 Task: Create a due date automation trigger when advanced on, on the monday of the week a card is due add dates not starting this month at 11:00 AM.
Action: Mouse moved to (1005, 80)
Screenshot: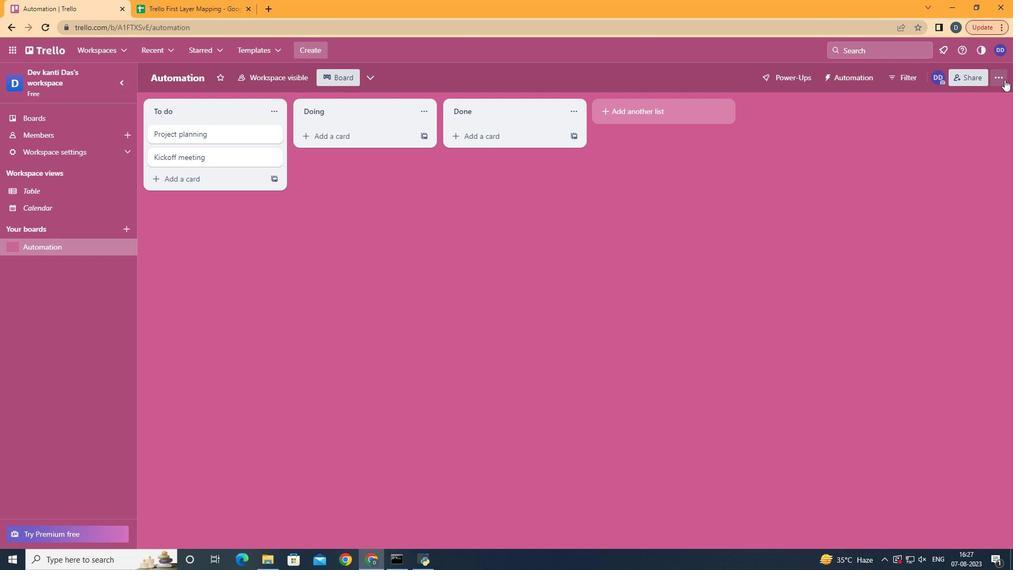 
Action: Mouse pressed left at (1005, 80)
Screenshot: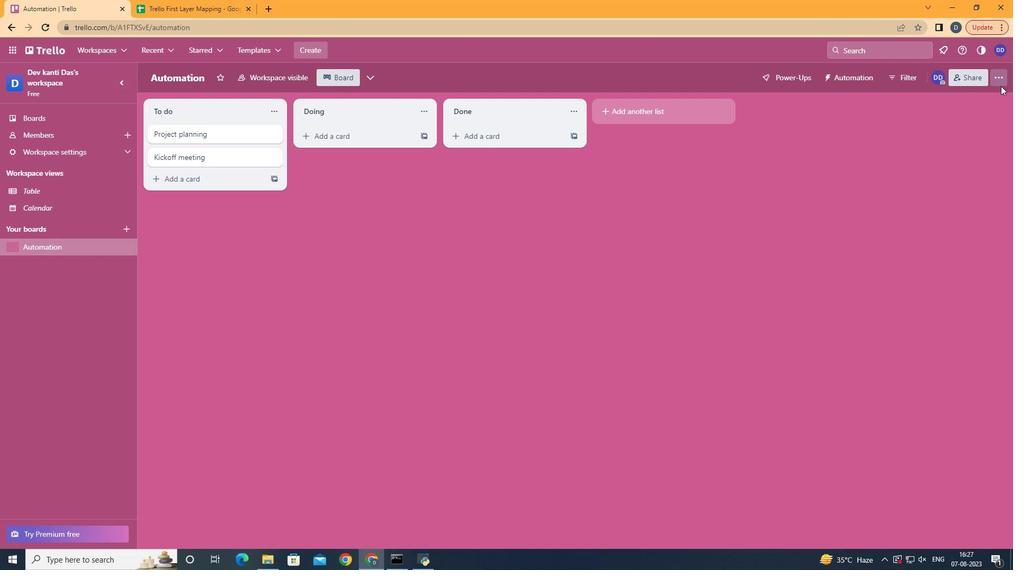 
Action: Mouse moved to (925, 235)
Screenshot: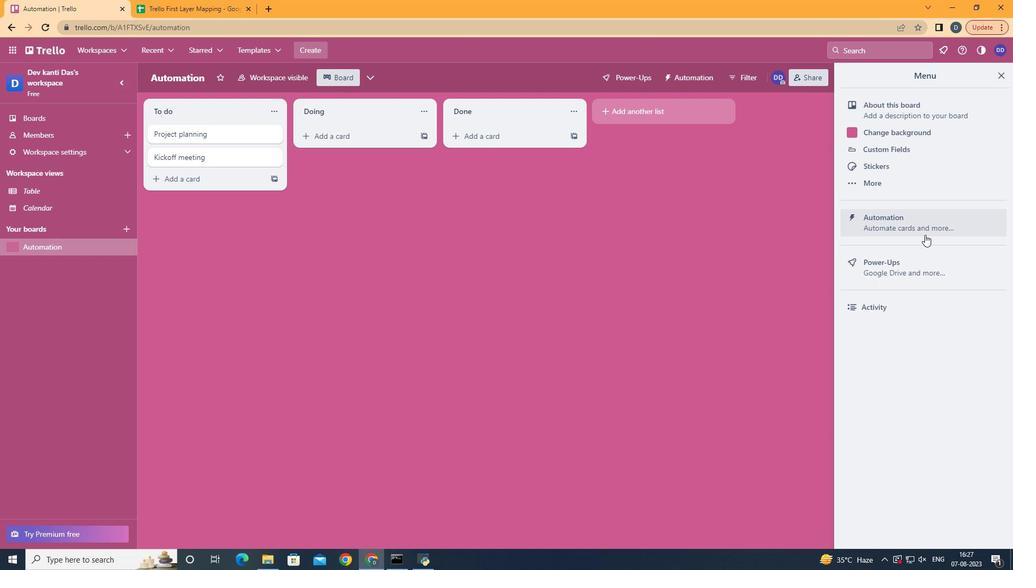 
Action: Mouse pressed left at (925, 235)
Screenshot: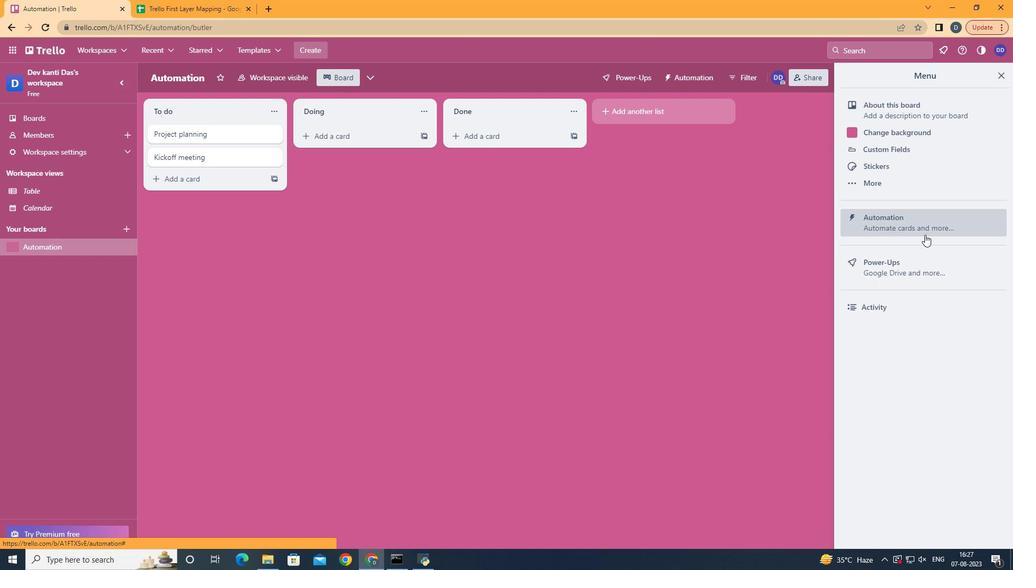 
Action: Mouse moved to (213, 220)
Screenshot: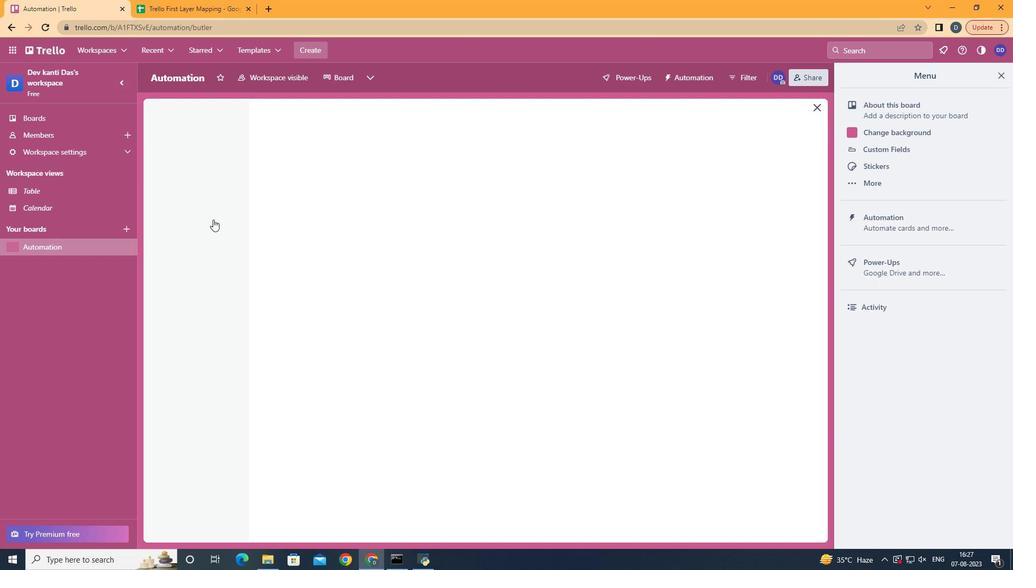 
Action: Mouse pressed left at (213, 220)
Screenshot: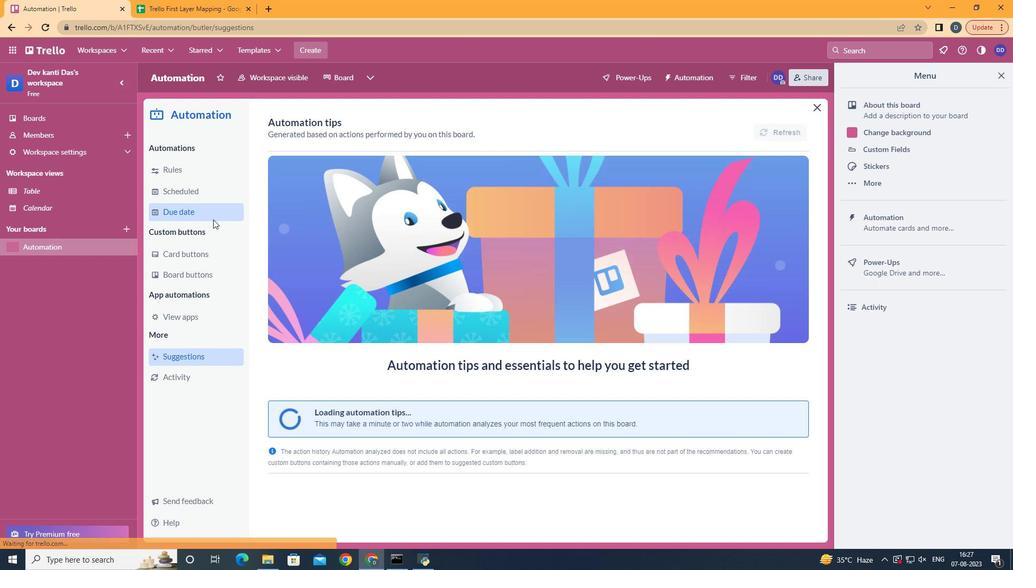 
Action: Mouse moved to (748, 125)
Screenshot: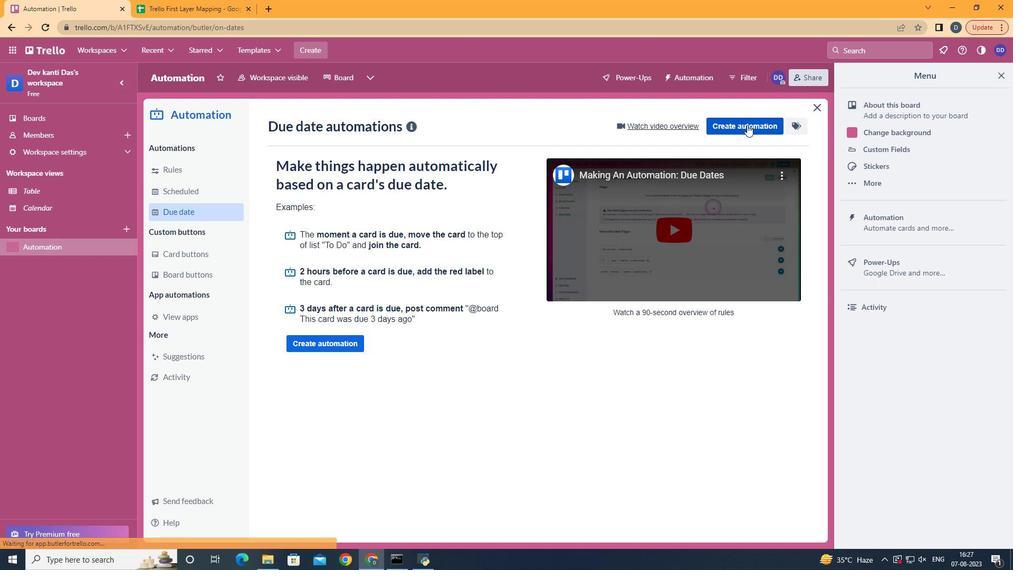 
Action: Mouse pressed left at (748, 125)
Screenshot: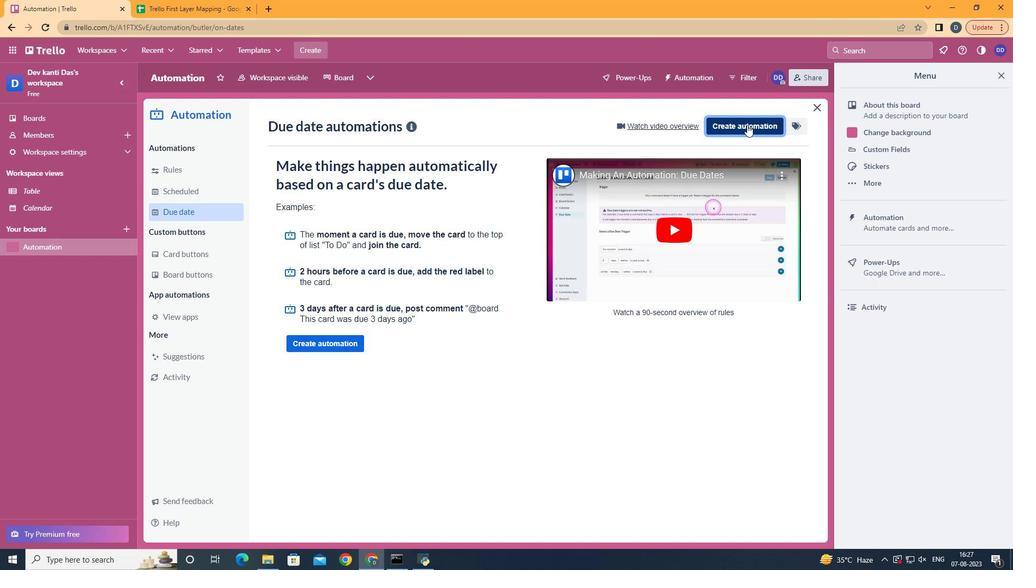 
Action: Mouse moved to (560, 223)
Screenshot: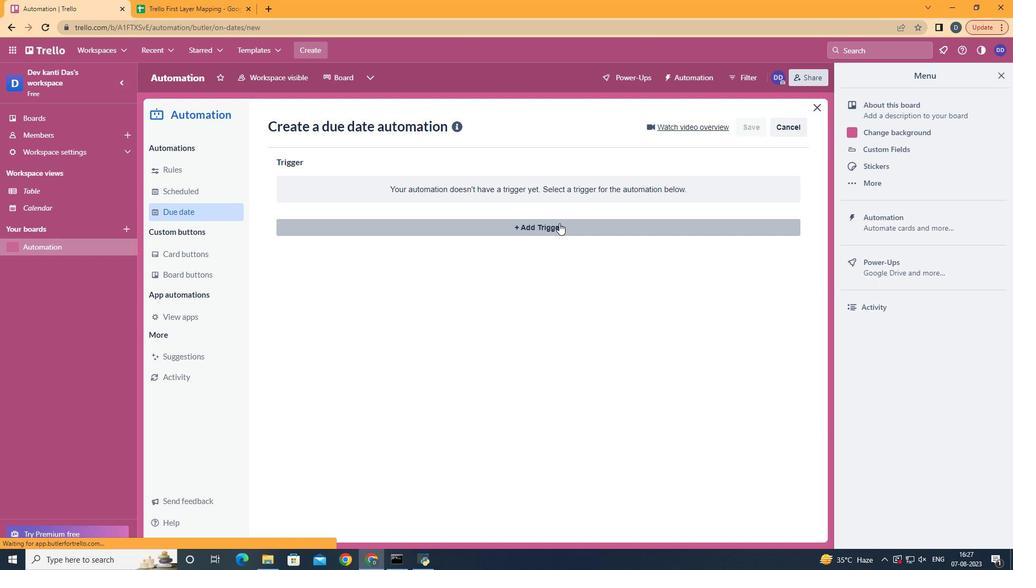 
Action: Mouse pressed left at (560, 223)
Screenshot: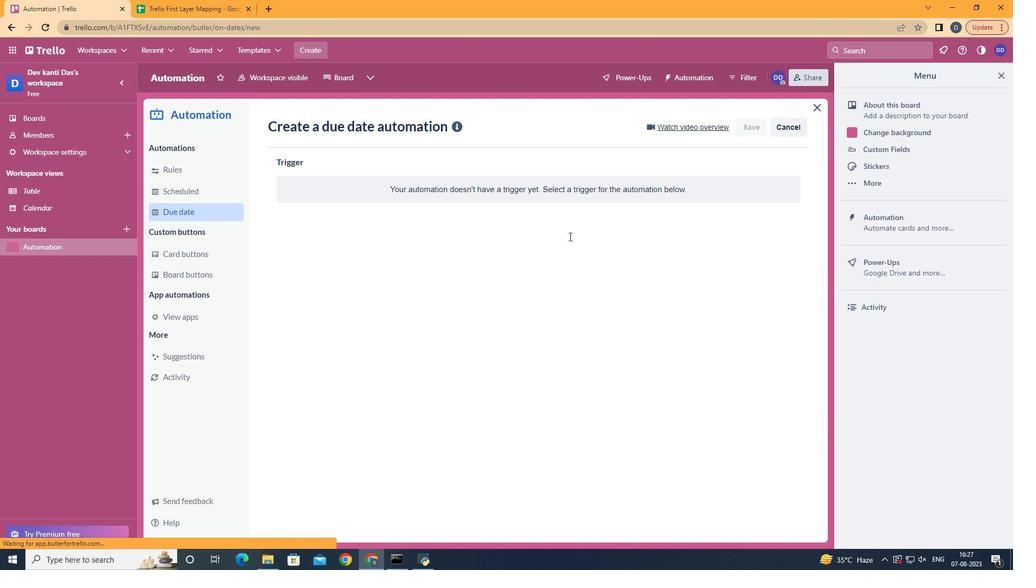 
Action: Mouse moved to (347, 277)
Screenshot: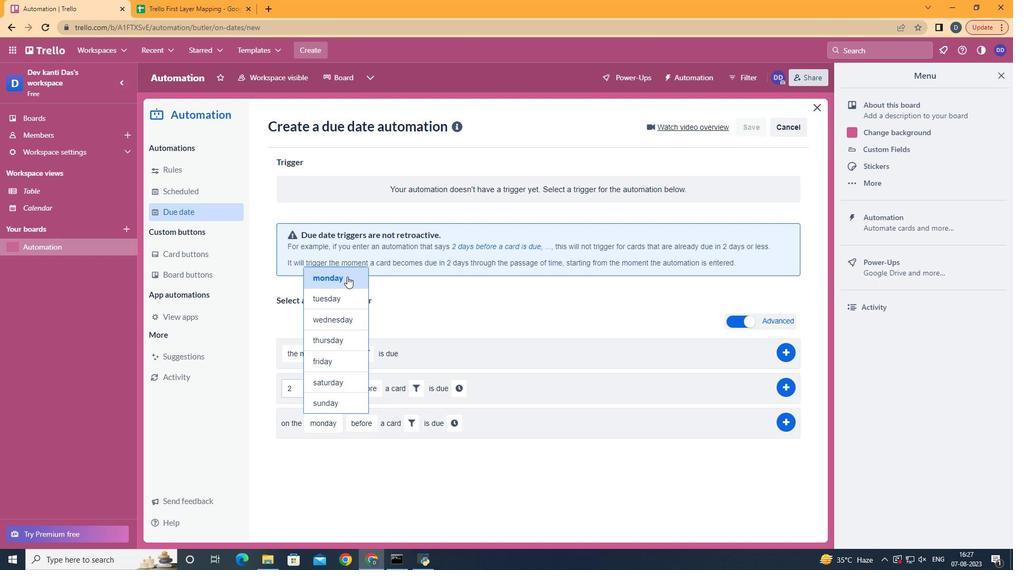 
Action: Mouse pressed left at (347, 277)
Screenshot: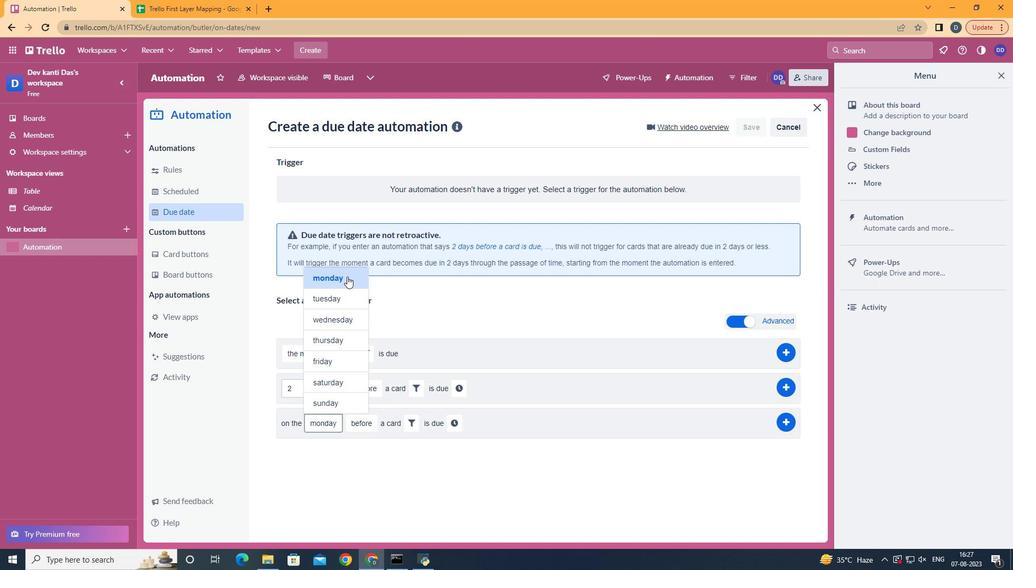 
Action: Mouse moved to (375, 481)
Screenshot: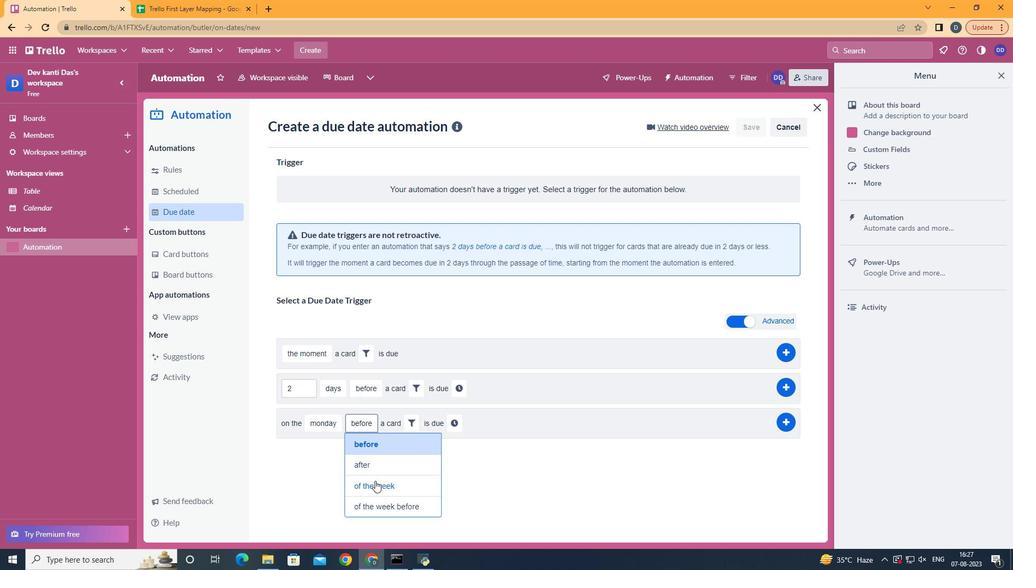 
Action: Mouse pressed left at (375, 481)
Screenshot: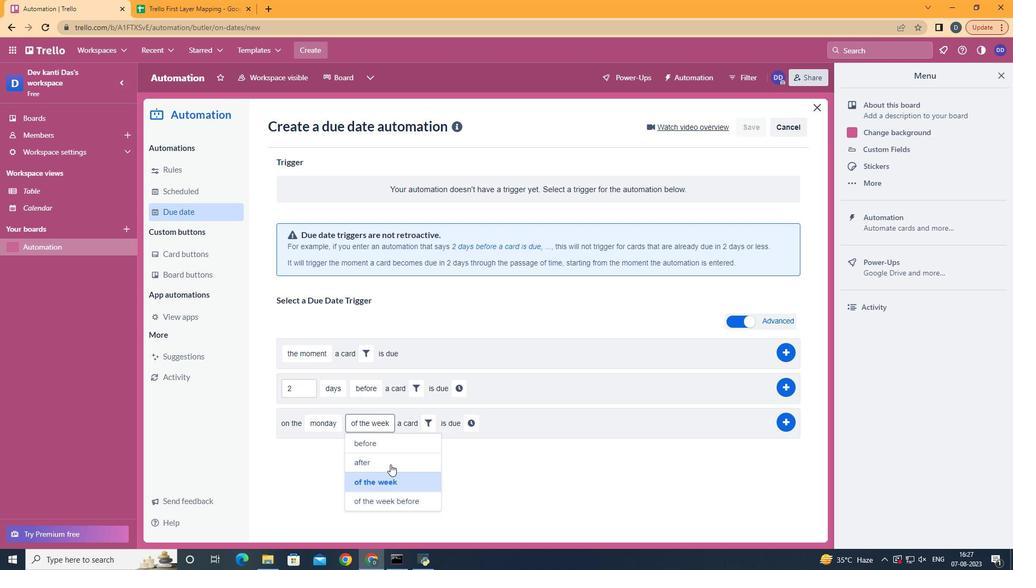
Action: Mouse moved to (424, 421)
Screenshot: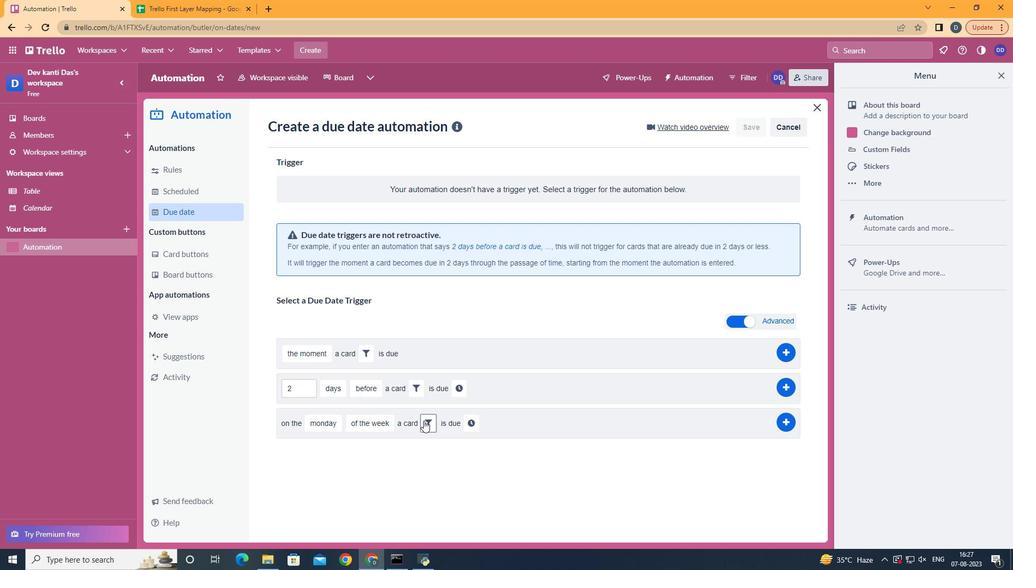 
Action: Mouse pressed left at (424, 421)
Screenshot: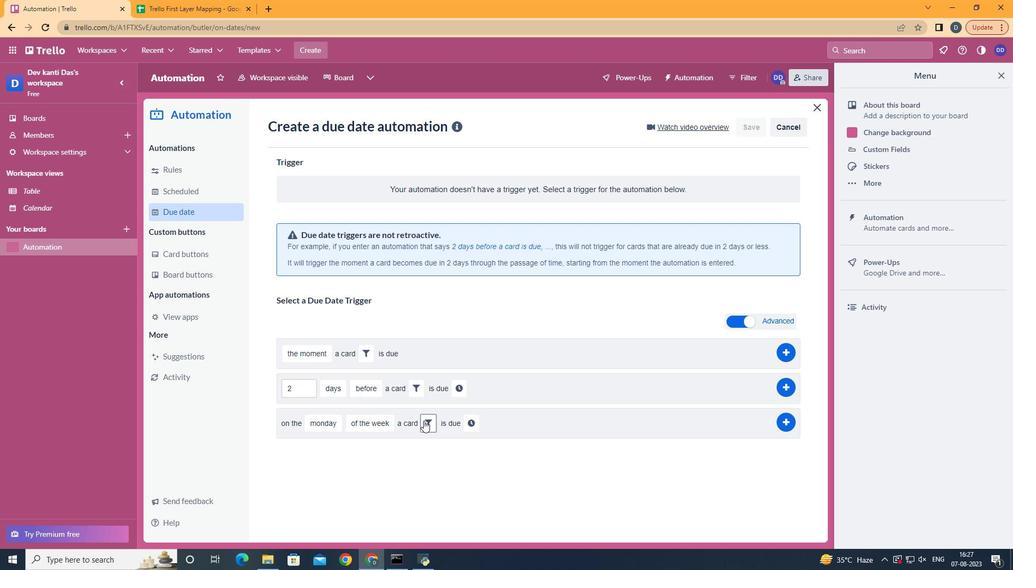 
Action: Mouse moved to (482, 453)
Screenshot: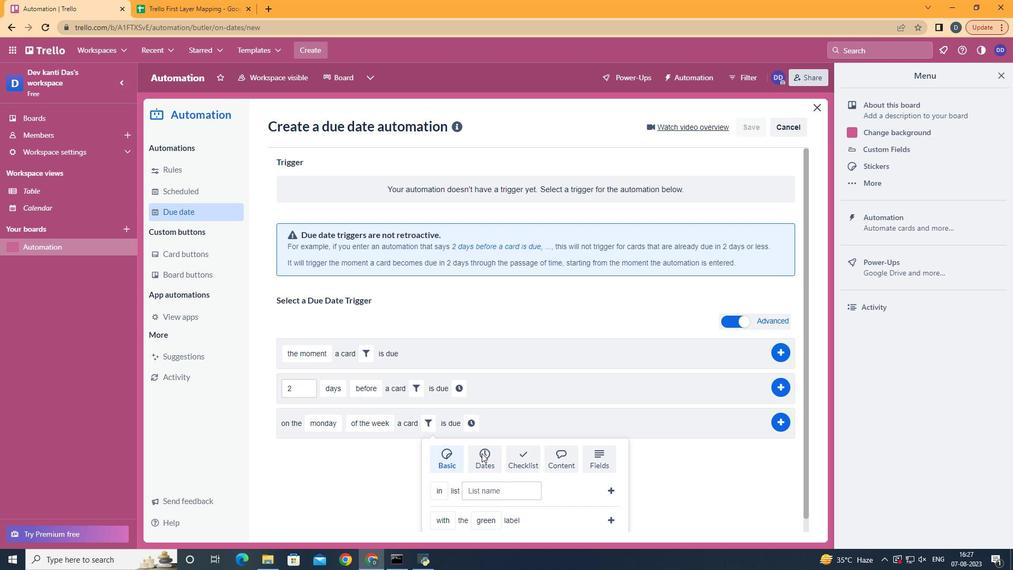 
Action: Mouse pressed left at (482, 453)
Screenshot: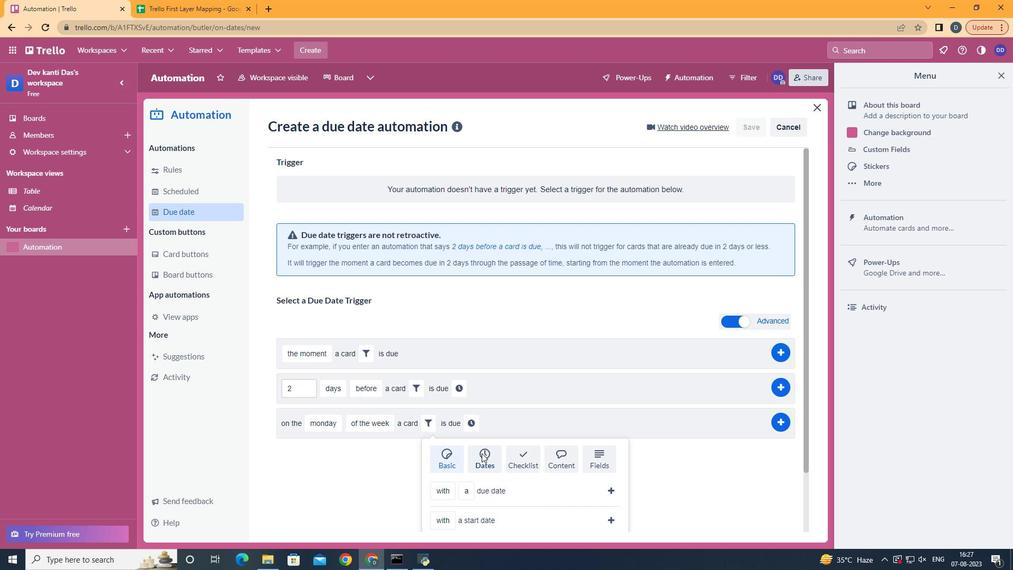 
Action: Mouse moved to (483, 451)
Screenshot: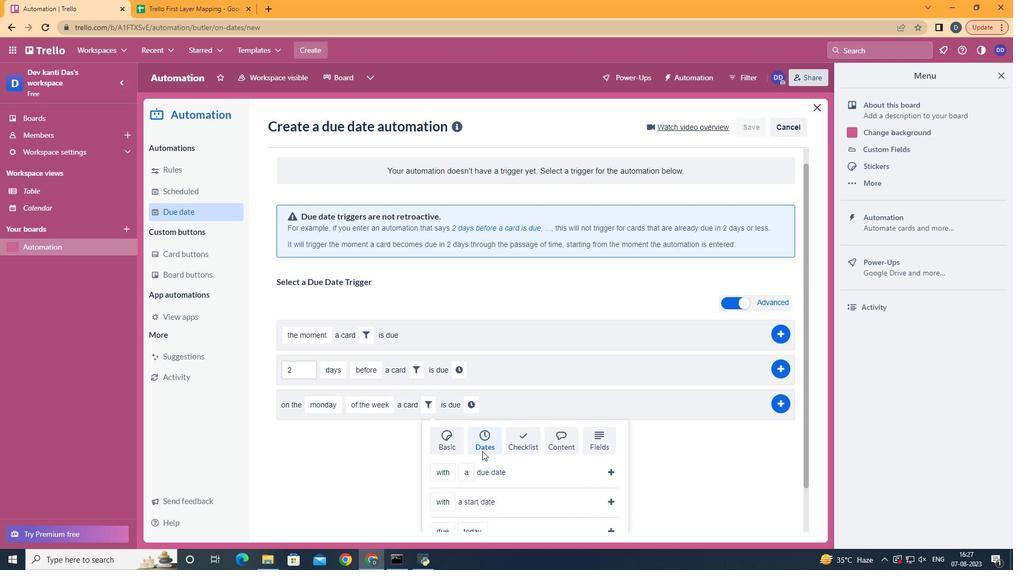 
Action: Mouse scrolled (483, 451) with delta (0, 0)
Screenshot: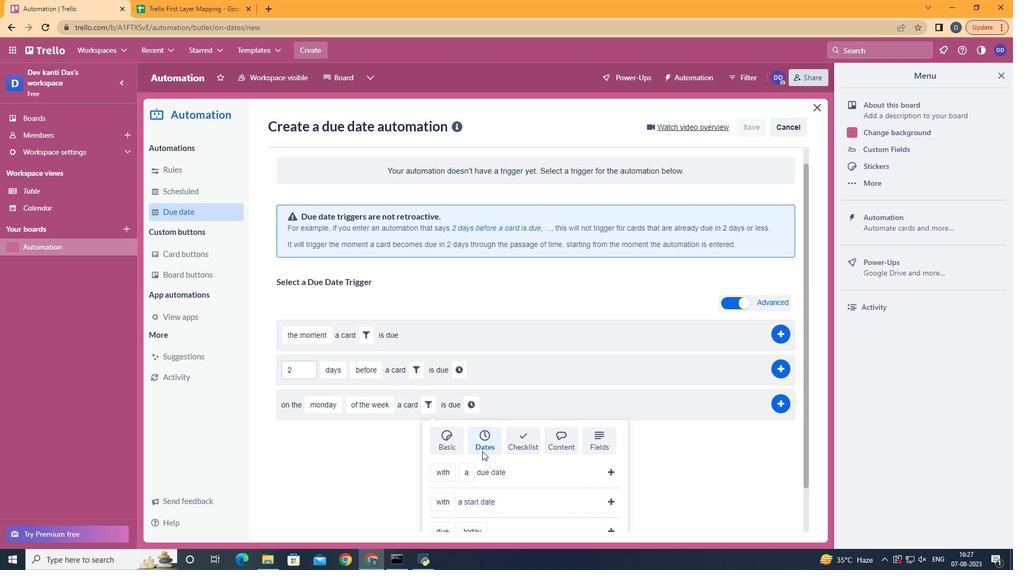 
Action: Mouse scrolled (483, 451) with delta (0, 0)
Screenshot: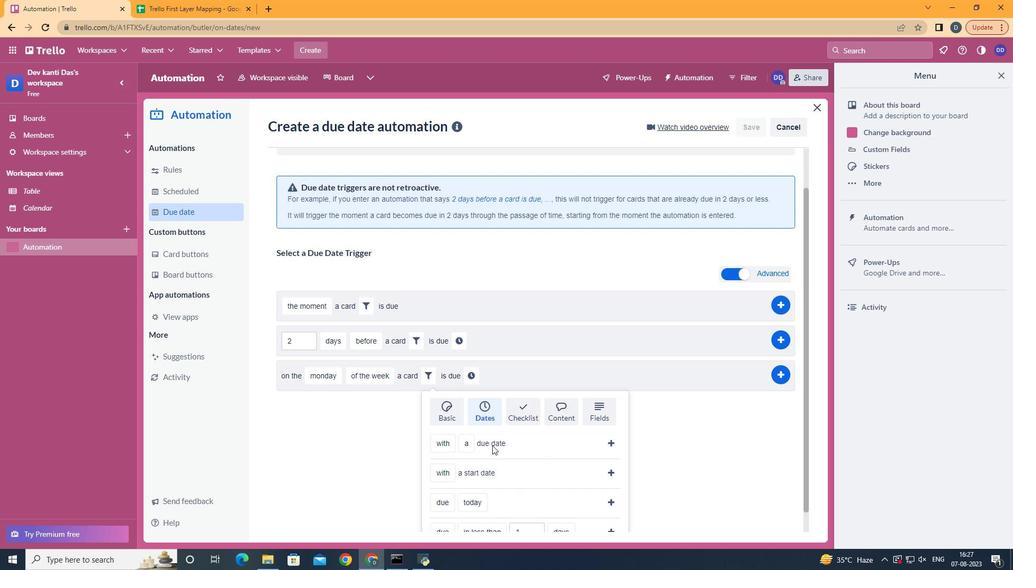 
Action: Mouse scrolled (483, 451) with delta (0, 0)
Screenshot: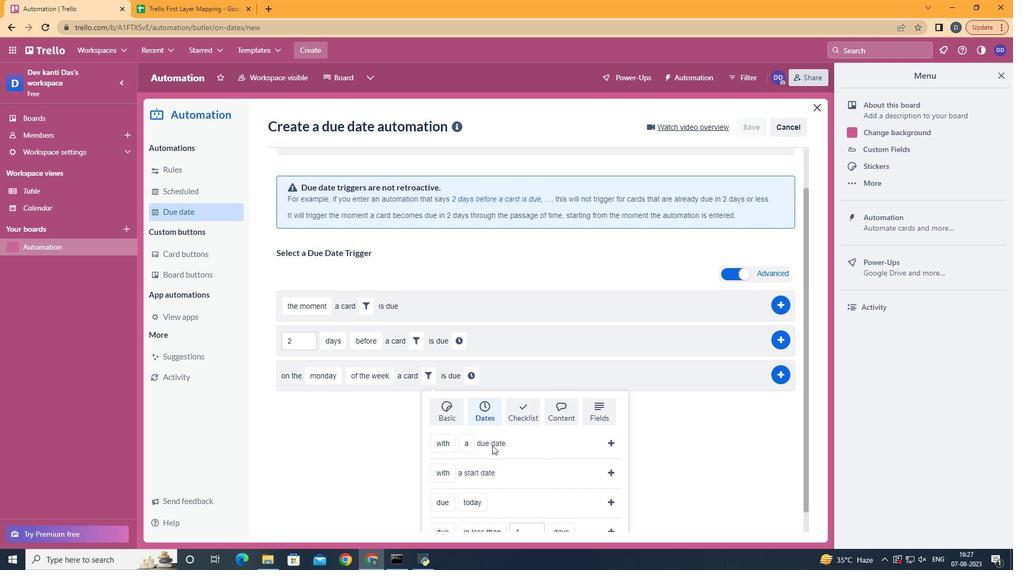 
Action: Mouse scrolled (483, 451) with delta (0, 0)
Screenshot: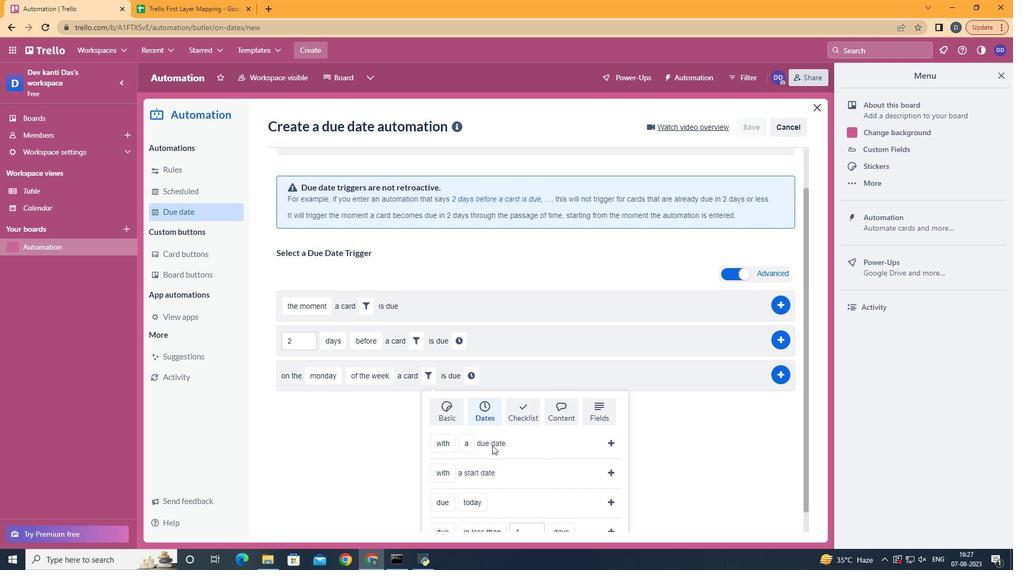 
Action: Mouse scrolled (483, 451) with delta (0, 0)
Screenshot: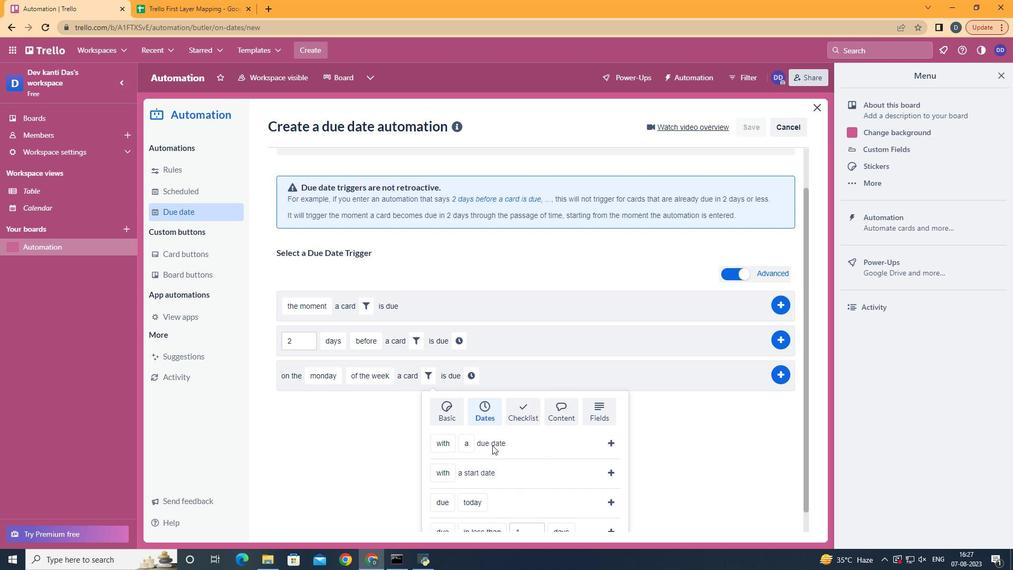 
Action: Mouse moved to (459, 462)
Screenshot: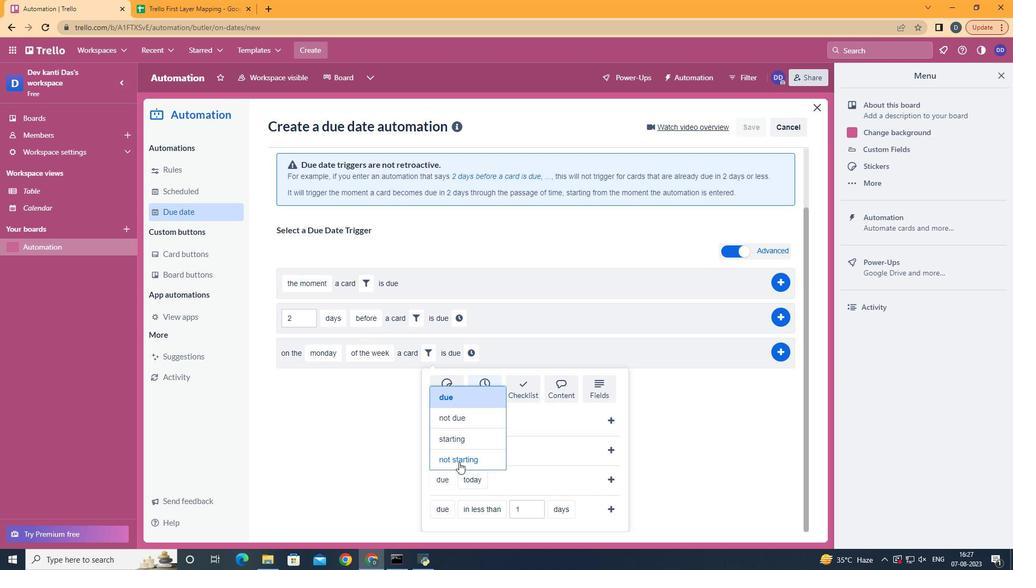 
Action: Mouse pressed left at (459, 462)
Screenshot: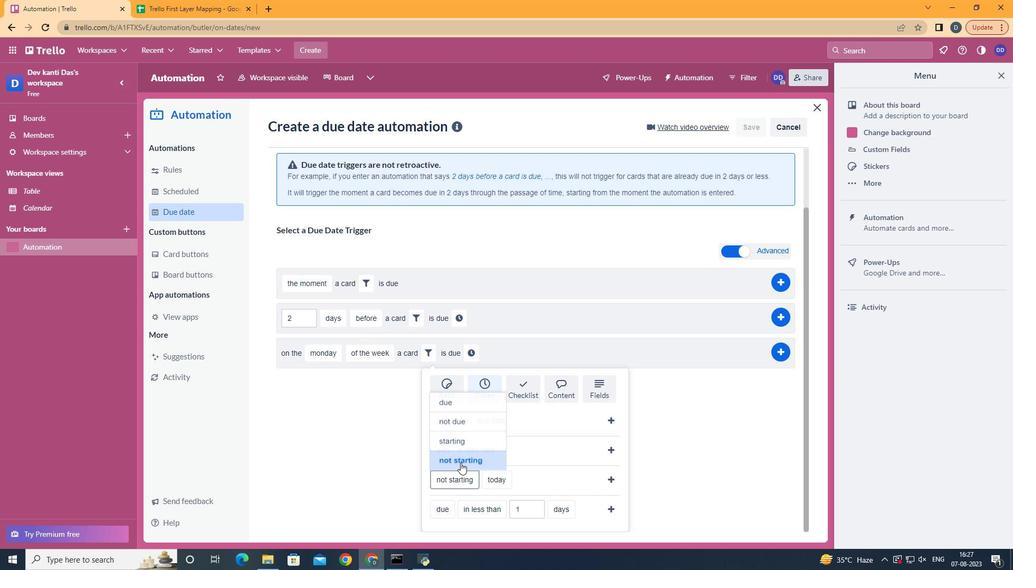 
Action: Mouse moved to (515, 443)
Screenshot: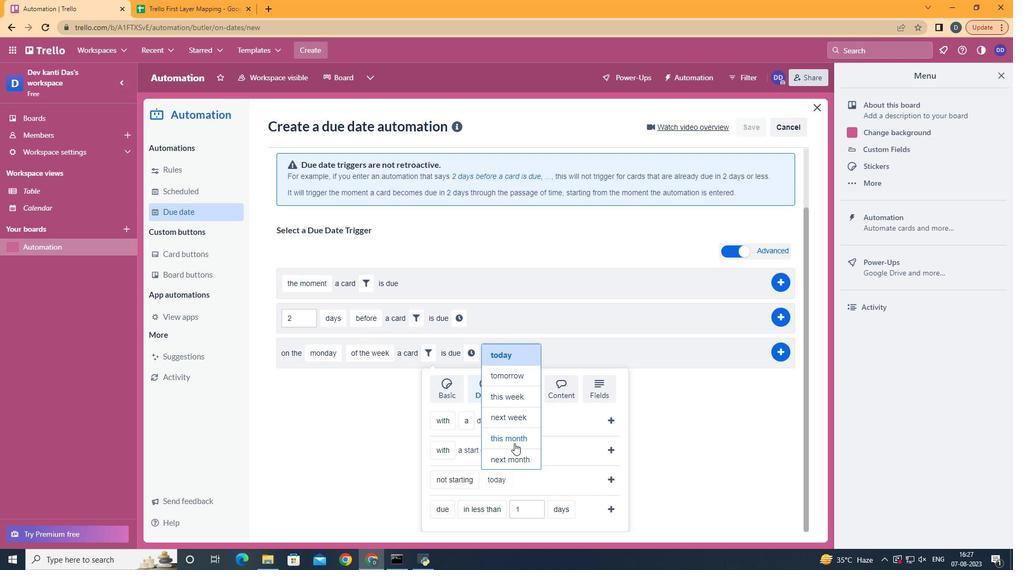 
Action: Mouse pressed left at (515, 443)
Screenshot: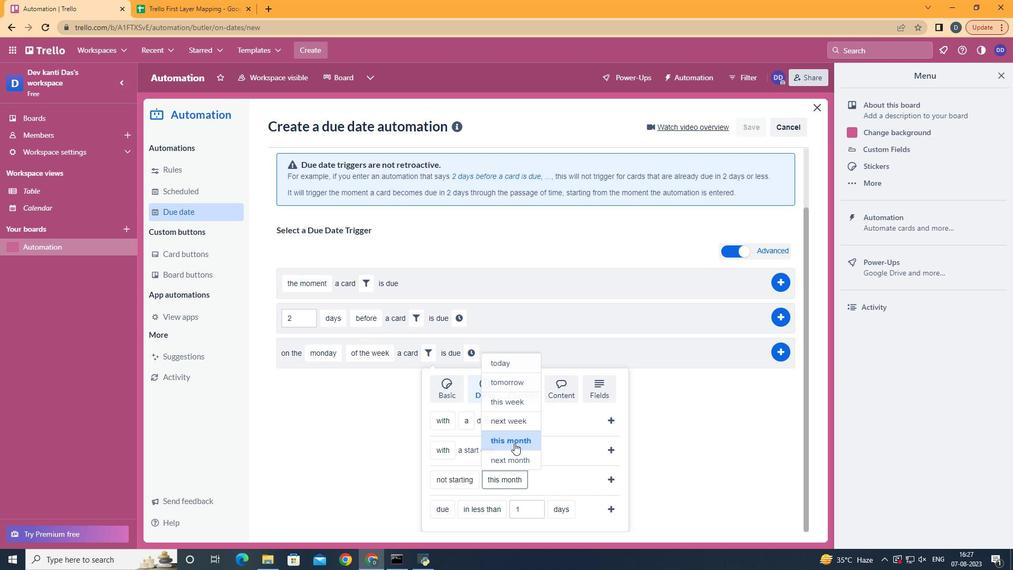 
Action: Mouse moved to (613, 479)
Screenshot: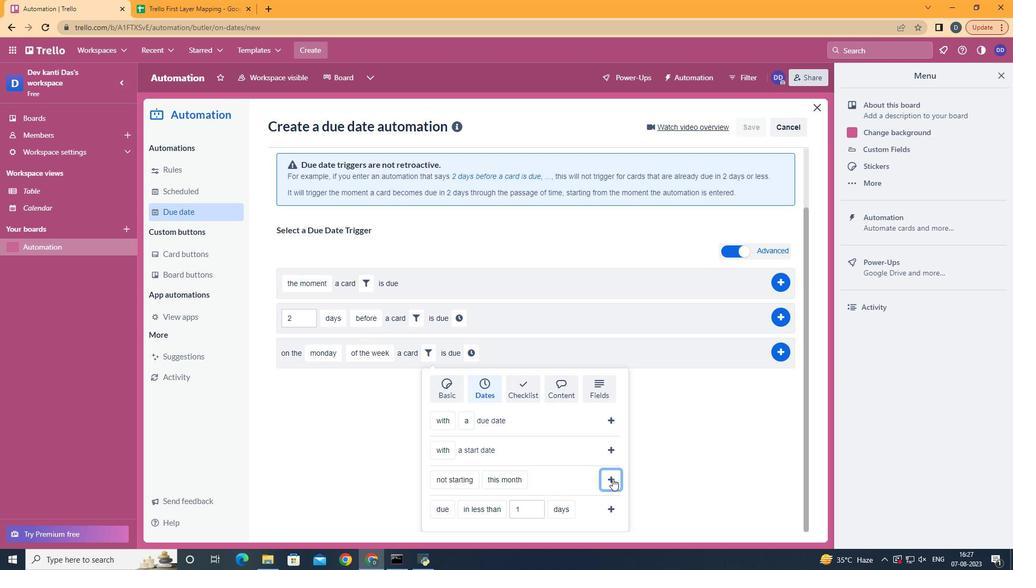 
Action: Mouse pressed left at (613, 479)
Screenshot: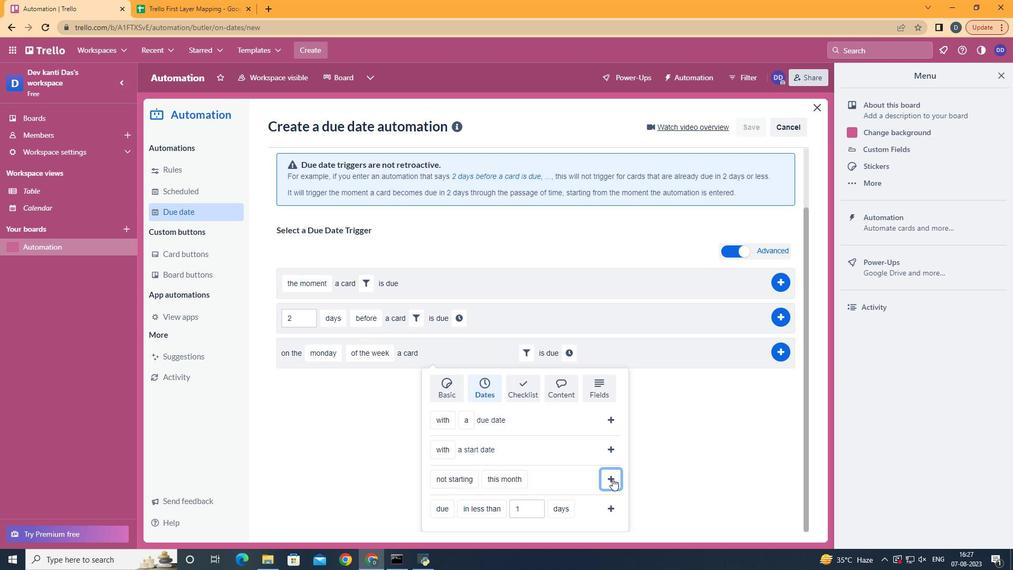 
Action: Mouse moved to (578, 428)
Screenshot: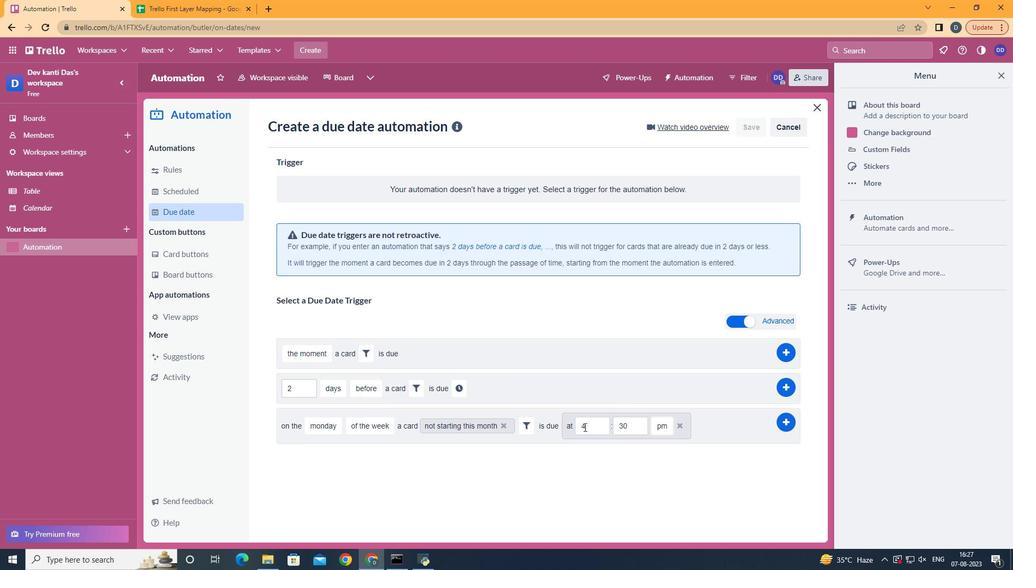 
Action: Mouse pressed left at (578, 428)
Screenshot: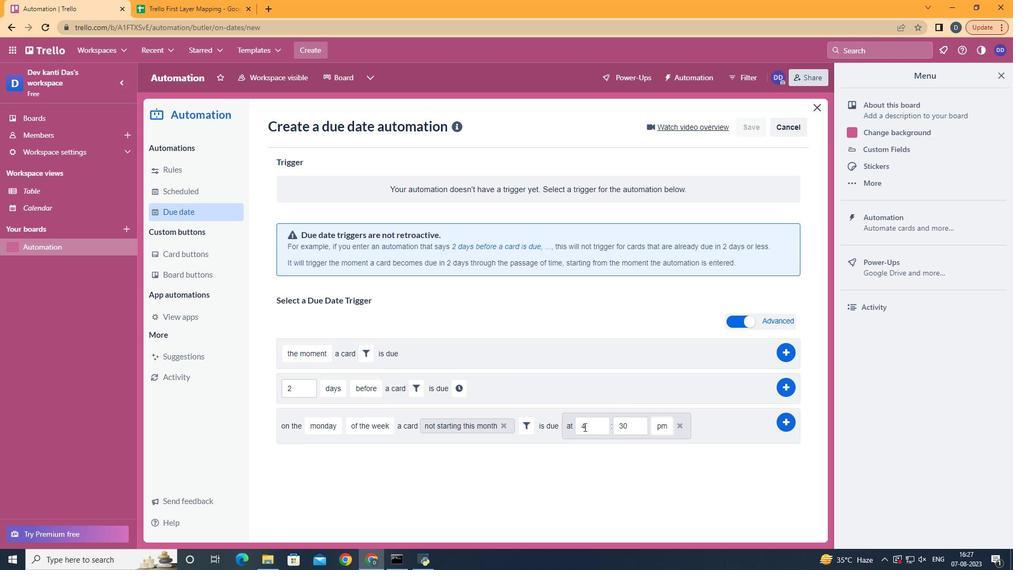
Action: Mouse moved to (603, 427)
Screenshot: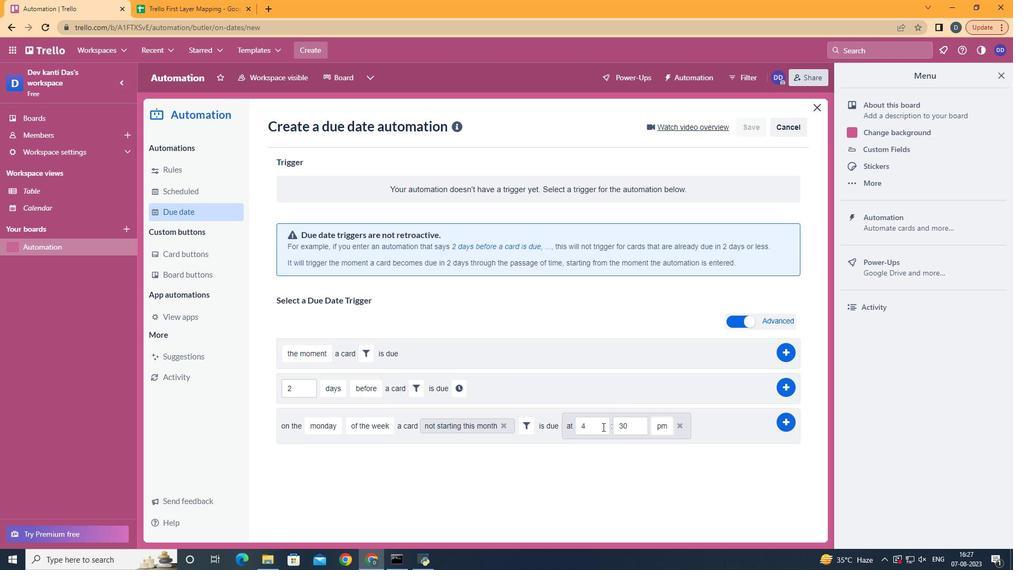 
Action: Mouse pressed left at (603, 427)
Screenshot: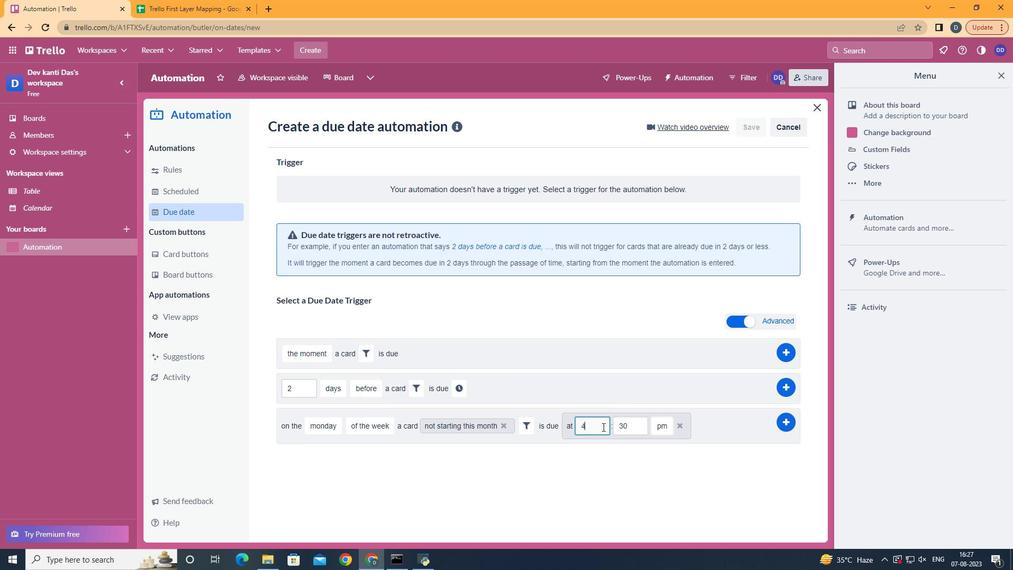 
Action: Mouse moved to (603, 426)
Screenshot: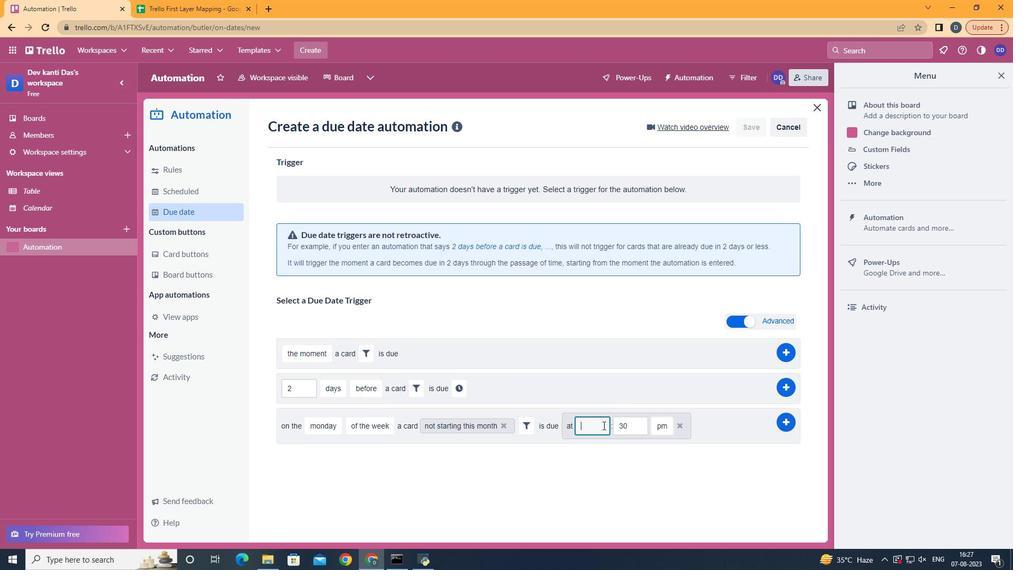 
Action: Key pressed <Key.backspace>11
Screenshot: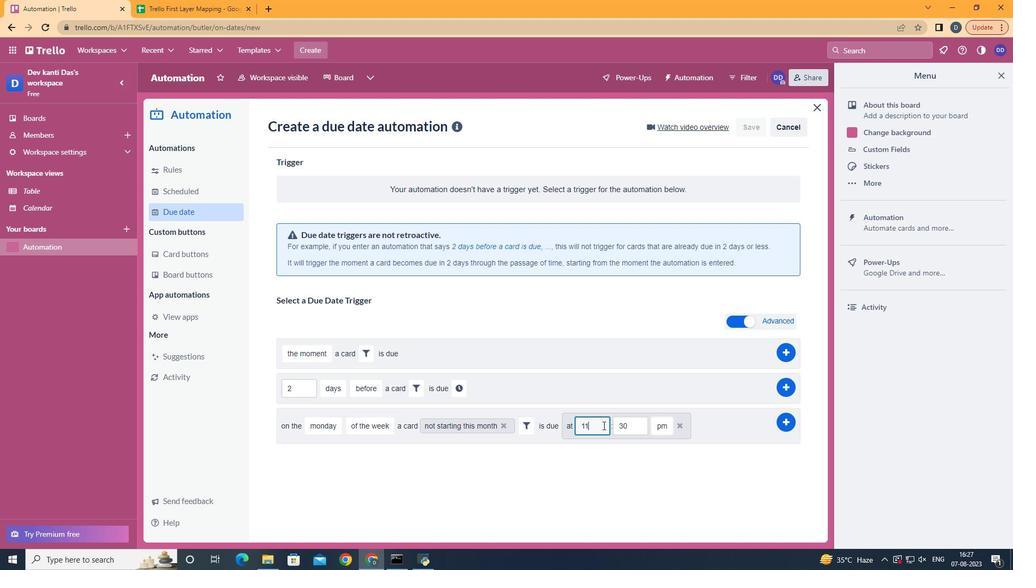 
Action: Mouse moved to (637, 424)
Screenshot: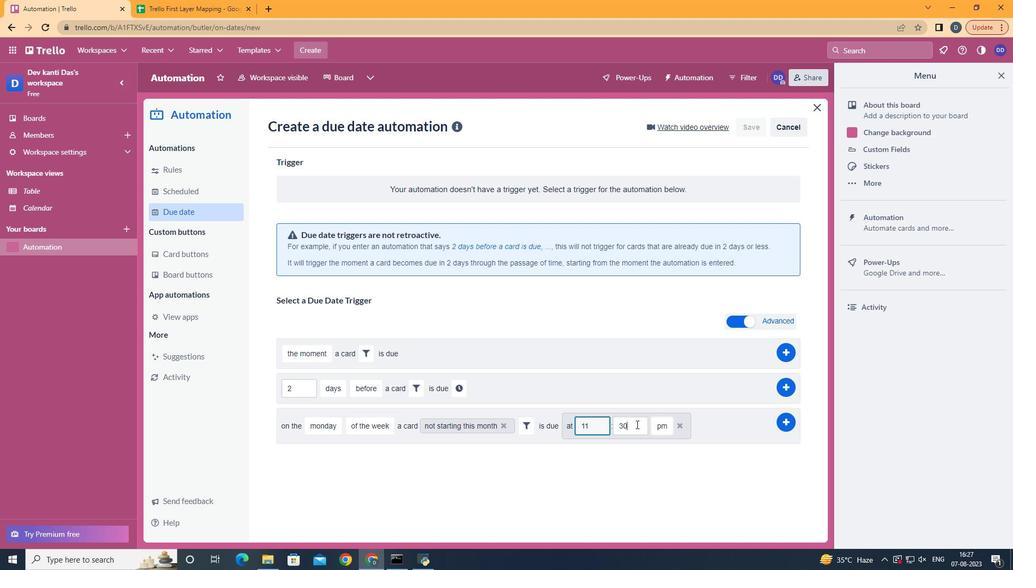 
Action: Mouse pressed left at (637, 424)
Screenshot: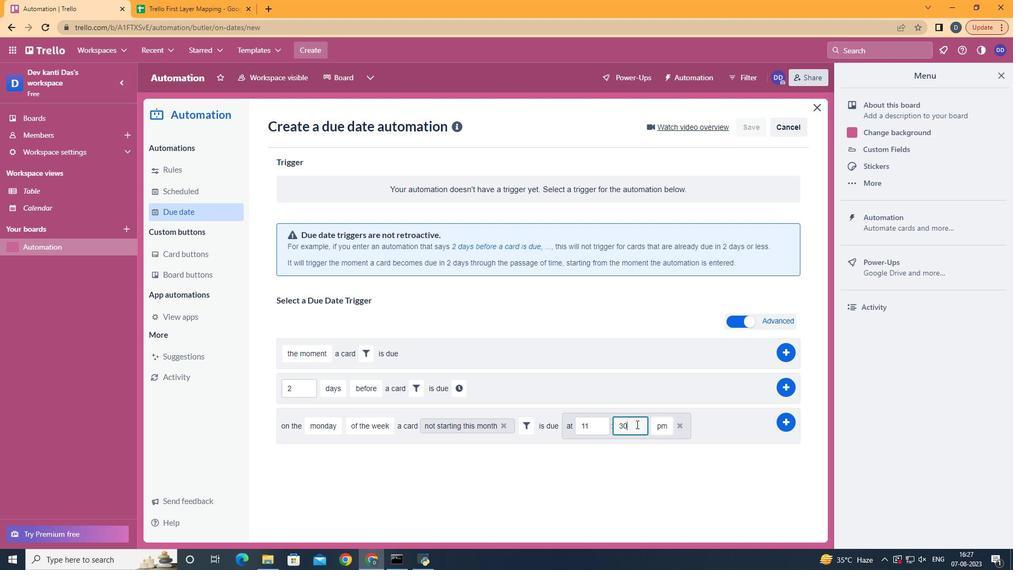 
Action: Key pressed <Key.backspace><Key.backspace>00
Screenshot: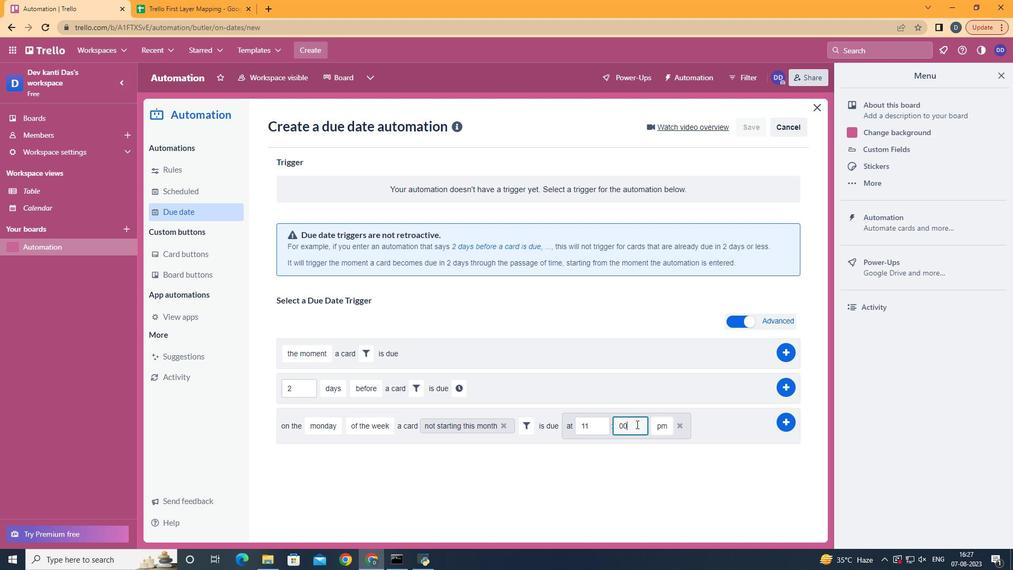 
Action: Mouse moved to (665, 447)
Screenshot: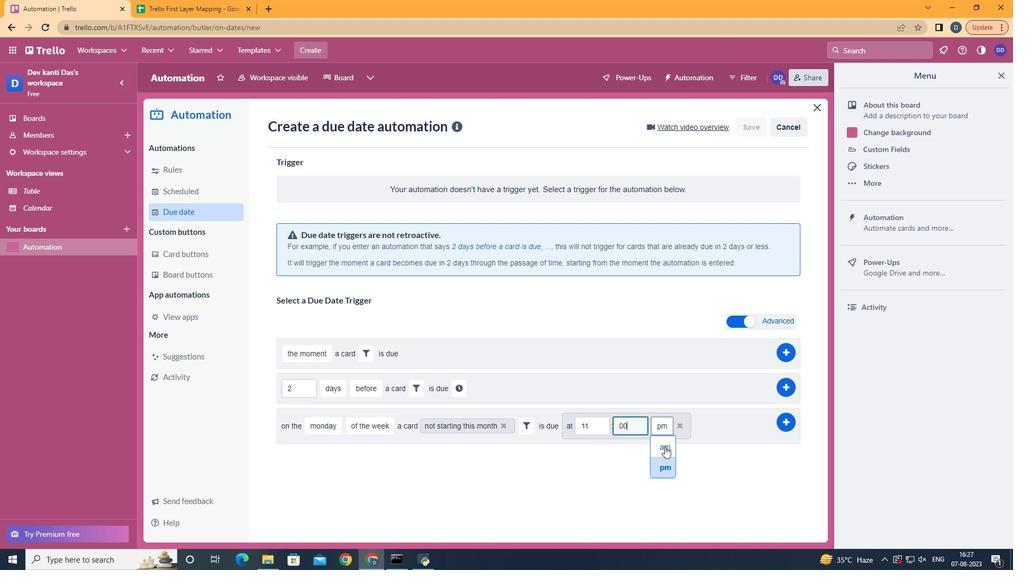 
Action: Mouse pressed left at (665, 447)
Screenshot: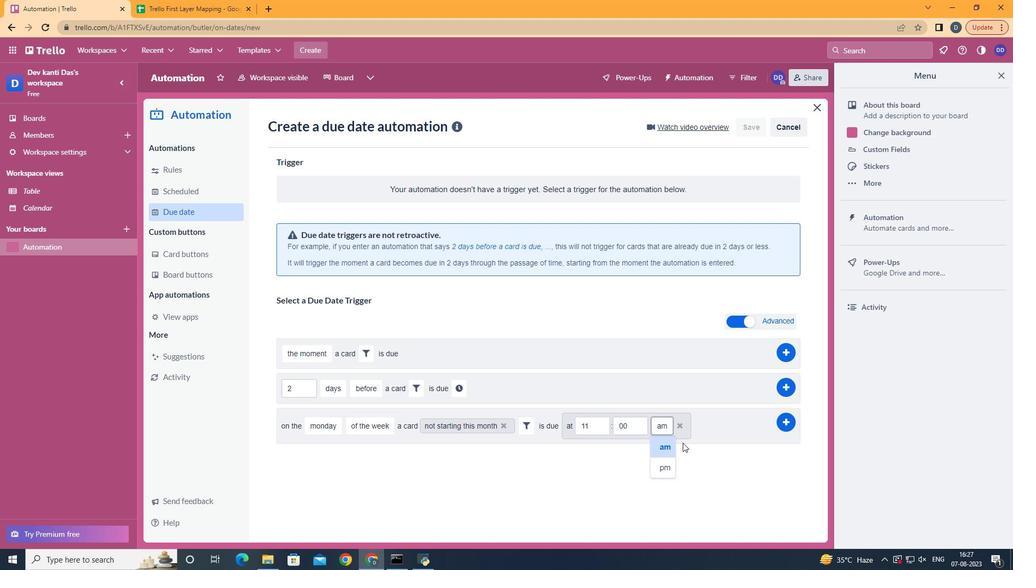 
Action: Mouse moved to (791, 422)
Screenshot: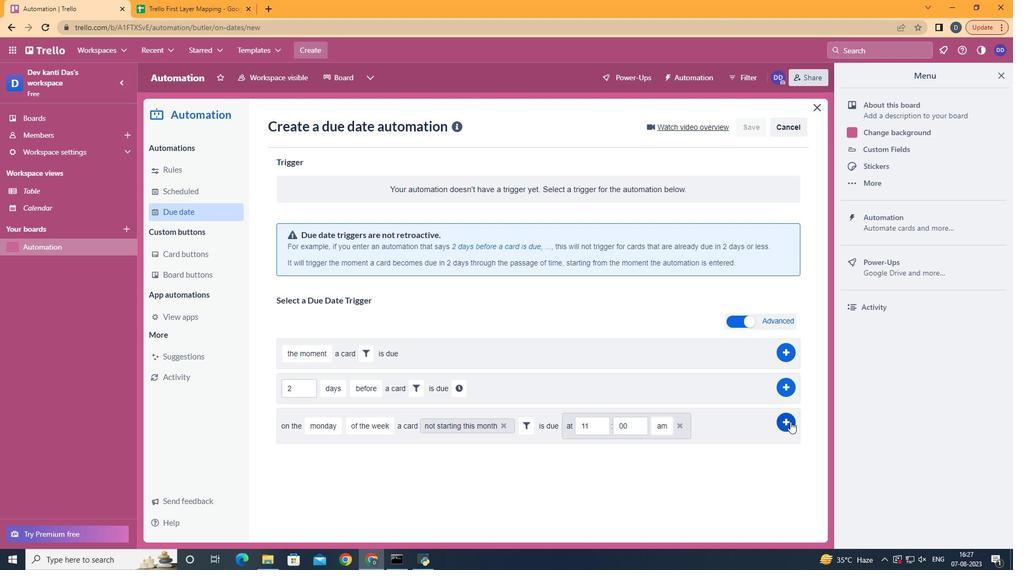 
Action: Mouse pressed left at (791, 422)
Screenshot: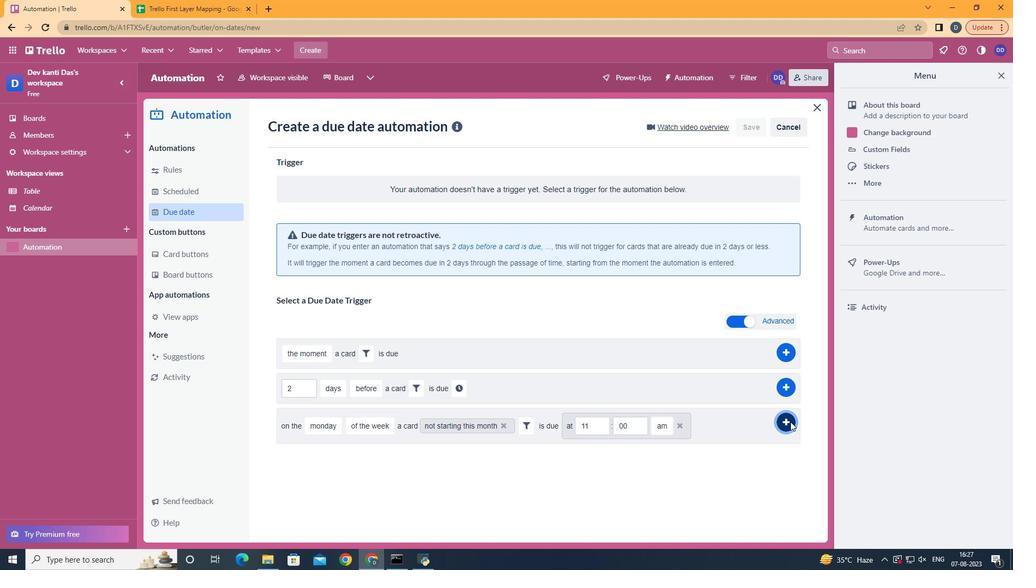 
Action: Mouse moved to (491, 246)
Screenshot: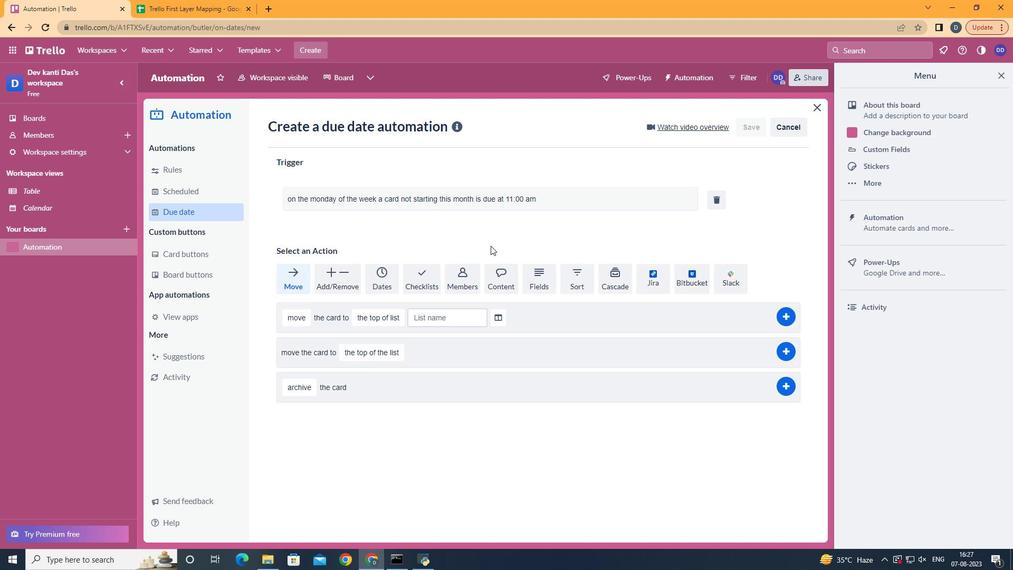 
